 Task: Create a section Fast Flow and in the section, add a milestone Cloud Backup and Recovery Planning in the project XpertTech.
Action: Mouse moved to (73, 414)
Screenshot: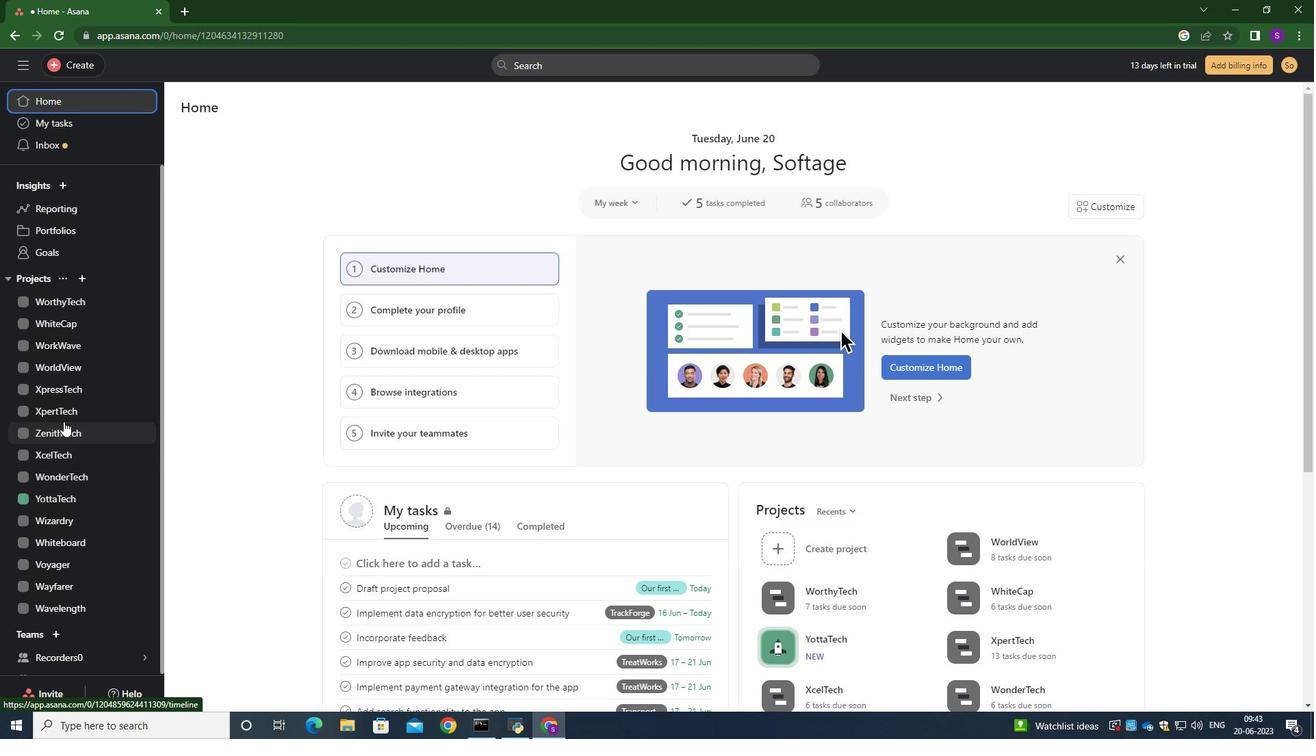 
Action: Mouse pressed left at (73, 414)
Screenshot: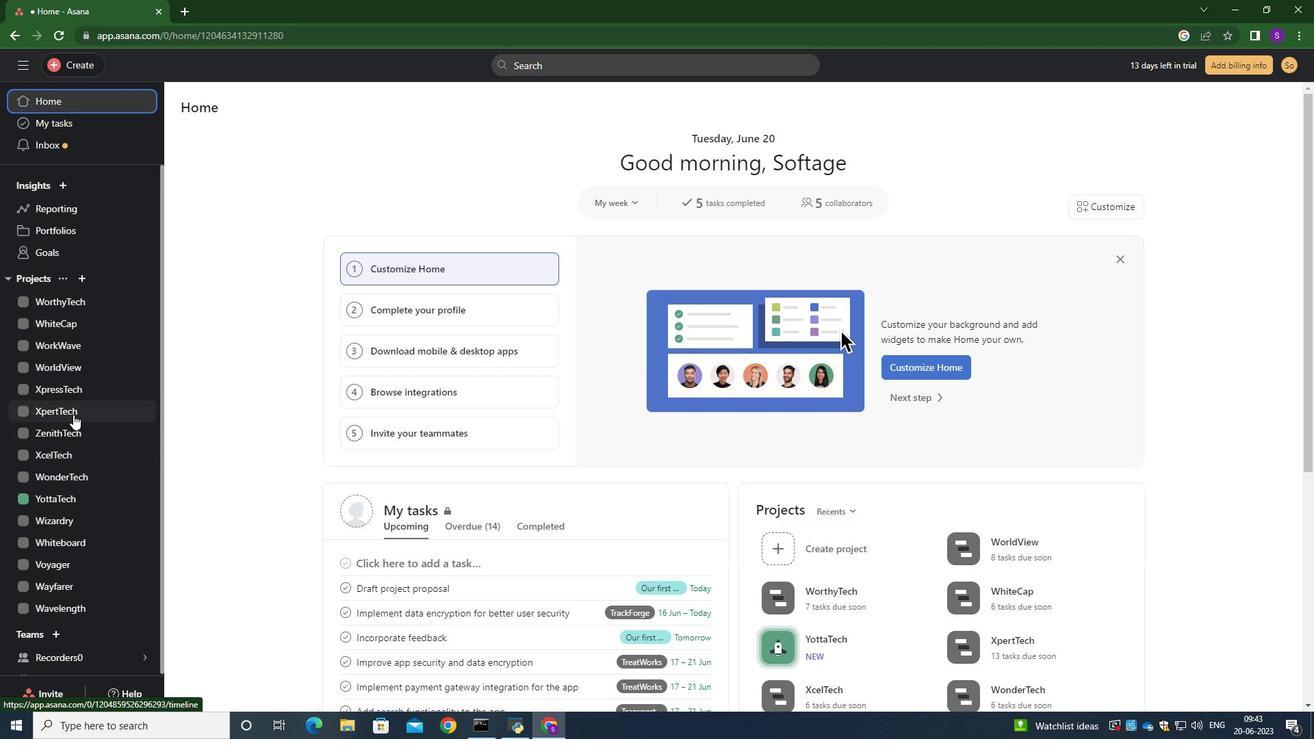 
Action: Mouse moved to (230, 416)
Screenshot: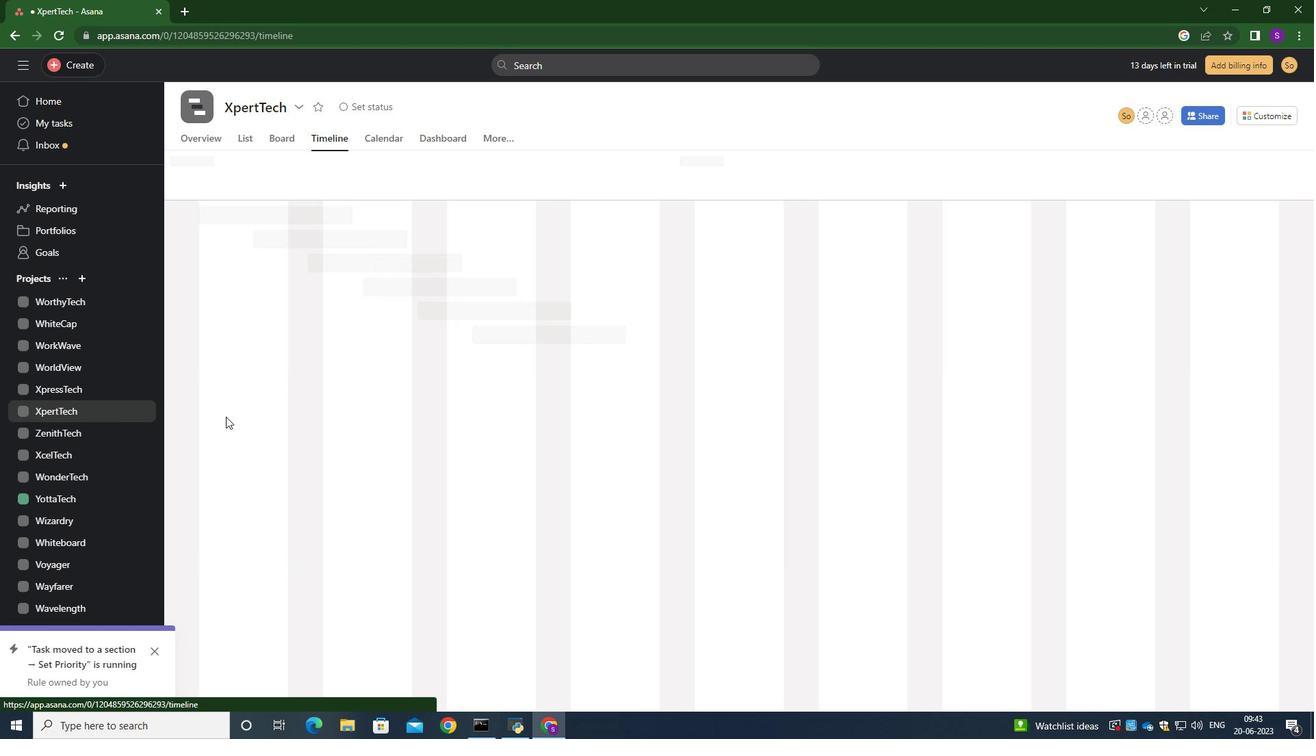 
Action: Mouse scrolled (230, 416) with delta (0, 0)
Screenshot: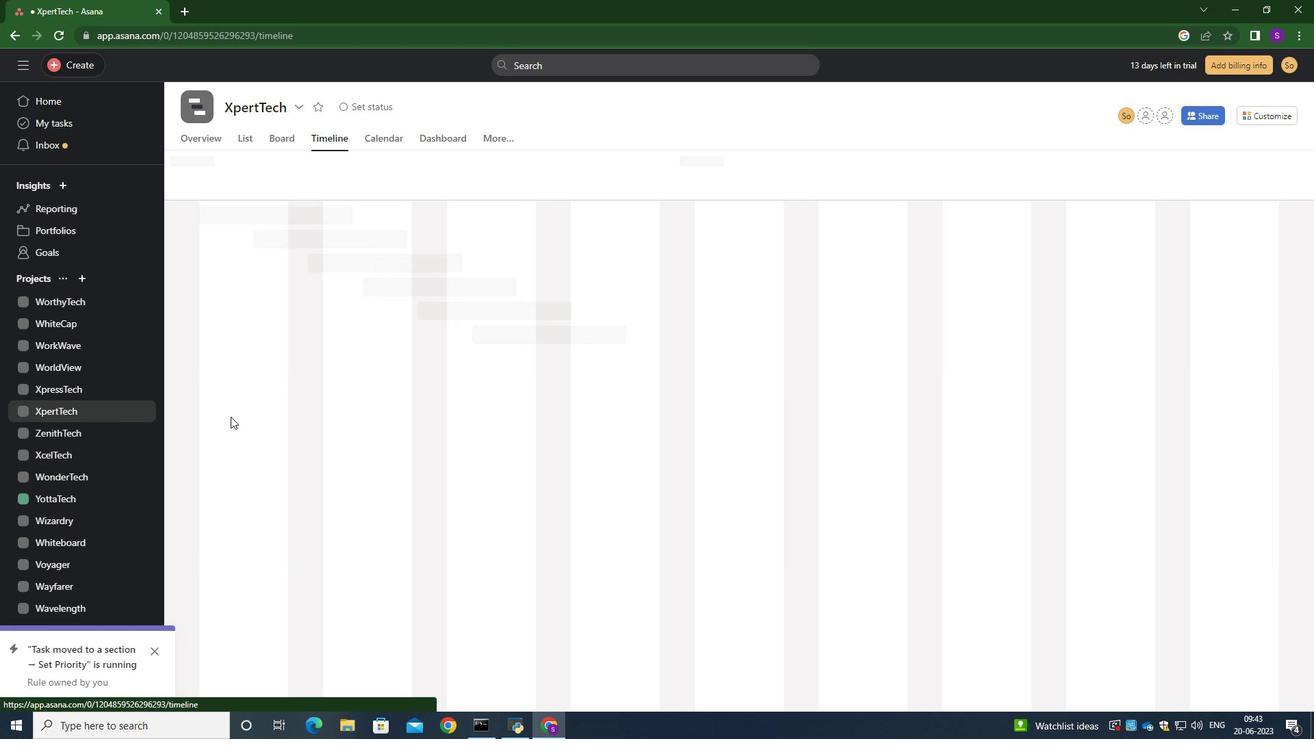
Action: Mouse moved to (292, 559)
Screenshot: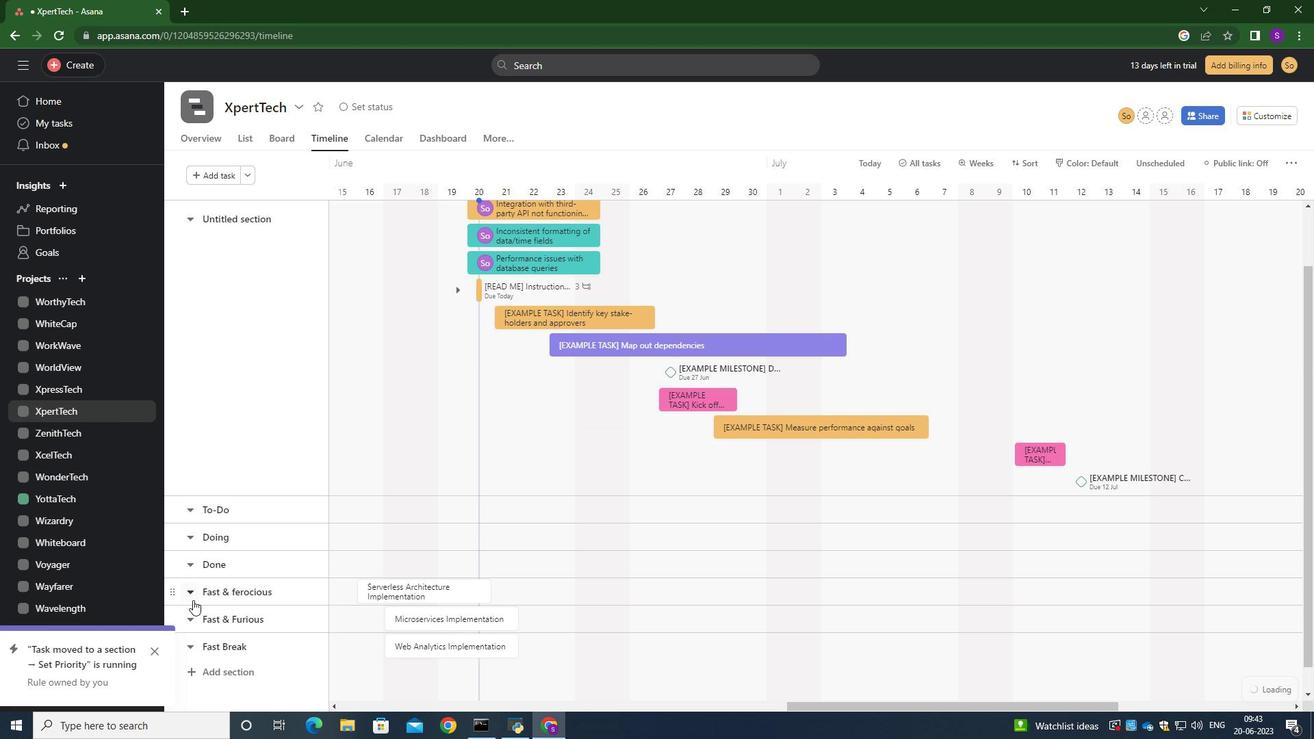 
Action: Mouse scrolled (292, 559) with delta (0, 0)
Screenshot: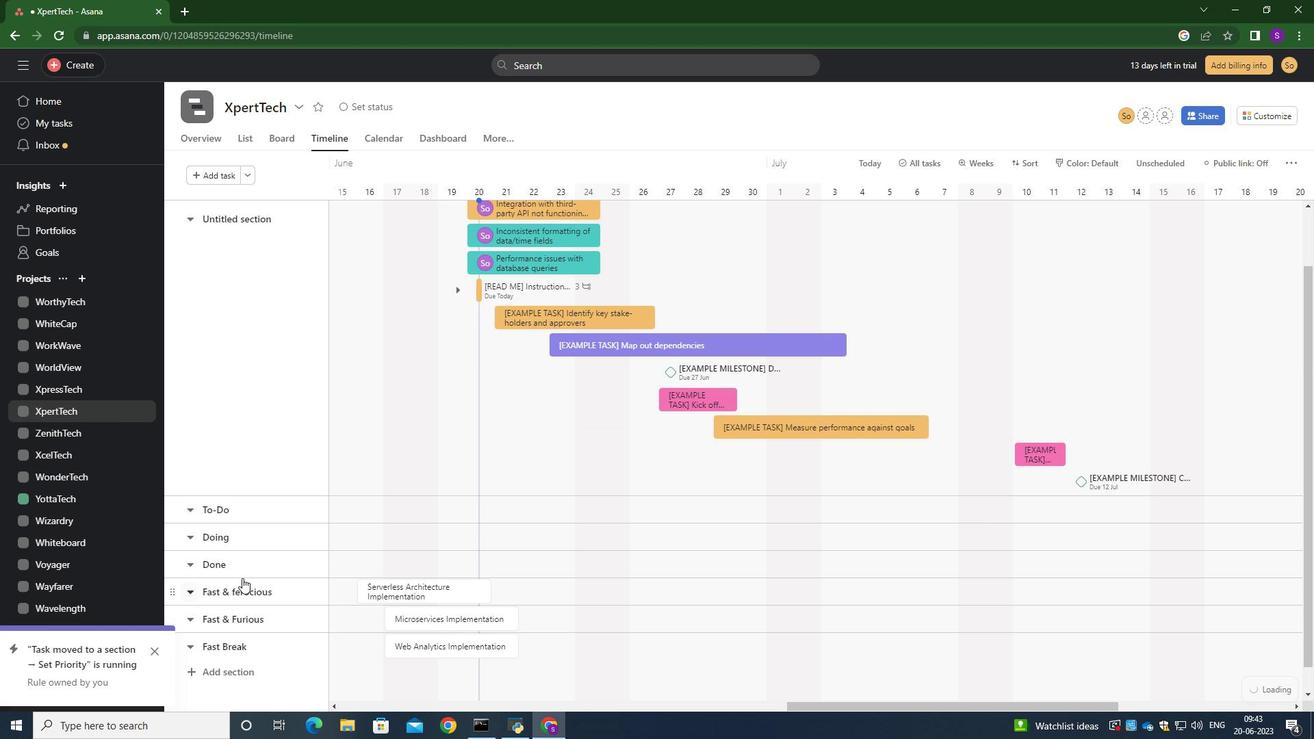 
Action: Mouse scrolled (292, 559) with delta (0, 0)
Screenshot: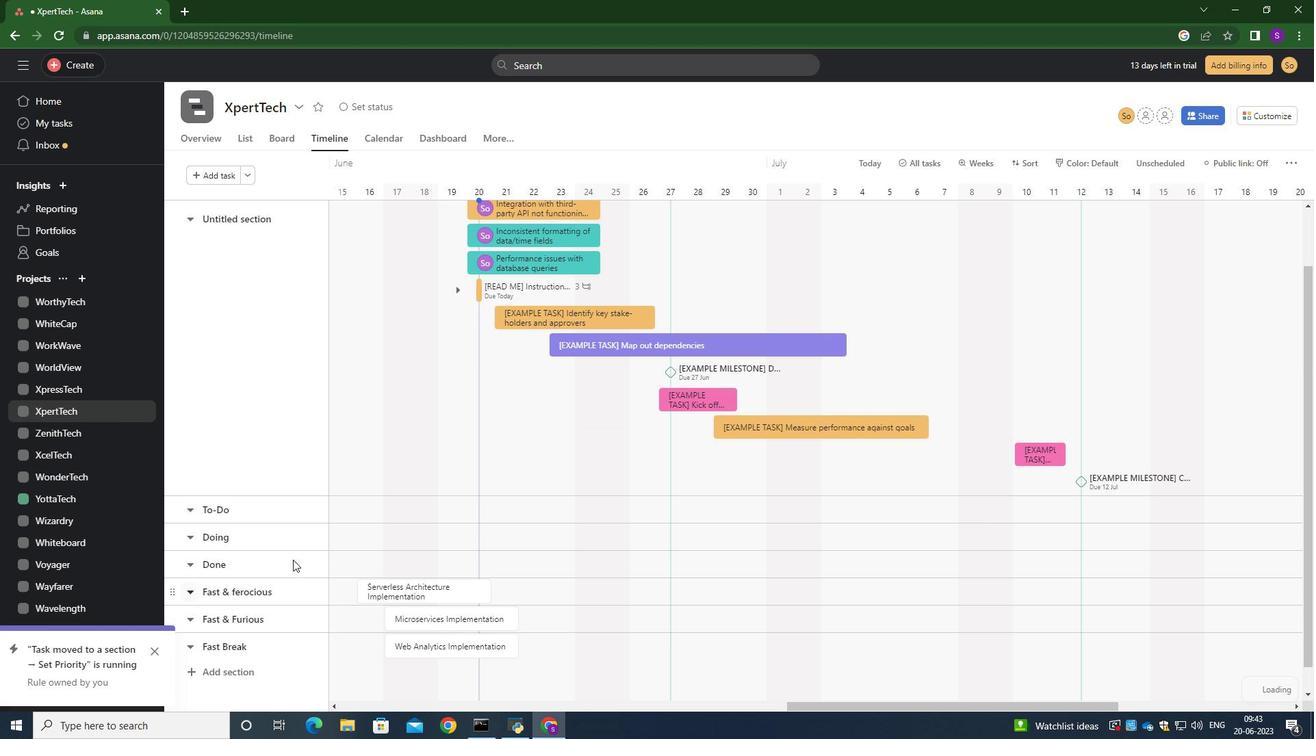 
Action: Mouse scrolled (292, 559) with delta (0, 0)
Screenshot: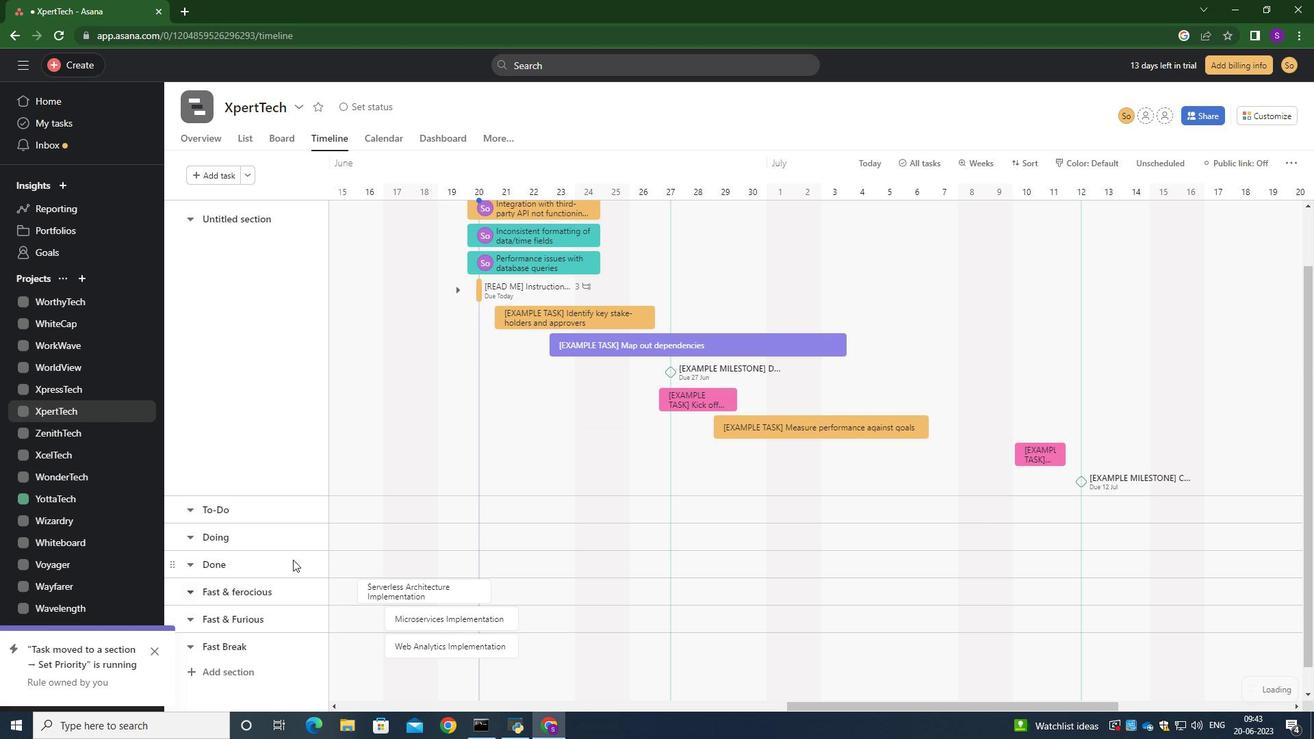 
Action: Mouse moved to (220, 649)
Screenshot: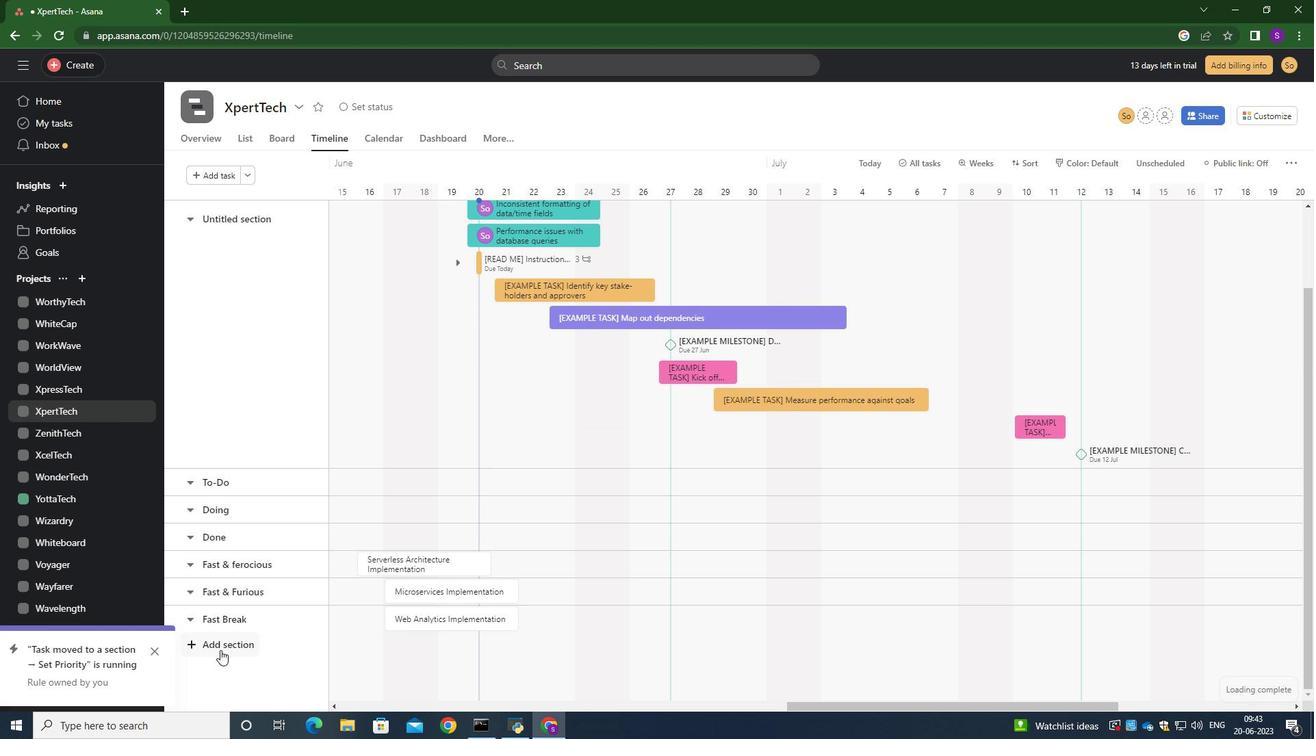 
Action: Mouse pressed left at (220, 649)
Screenshot: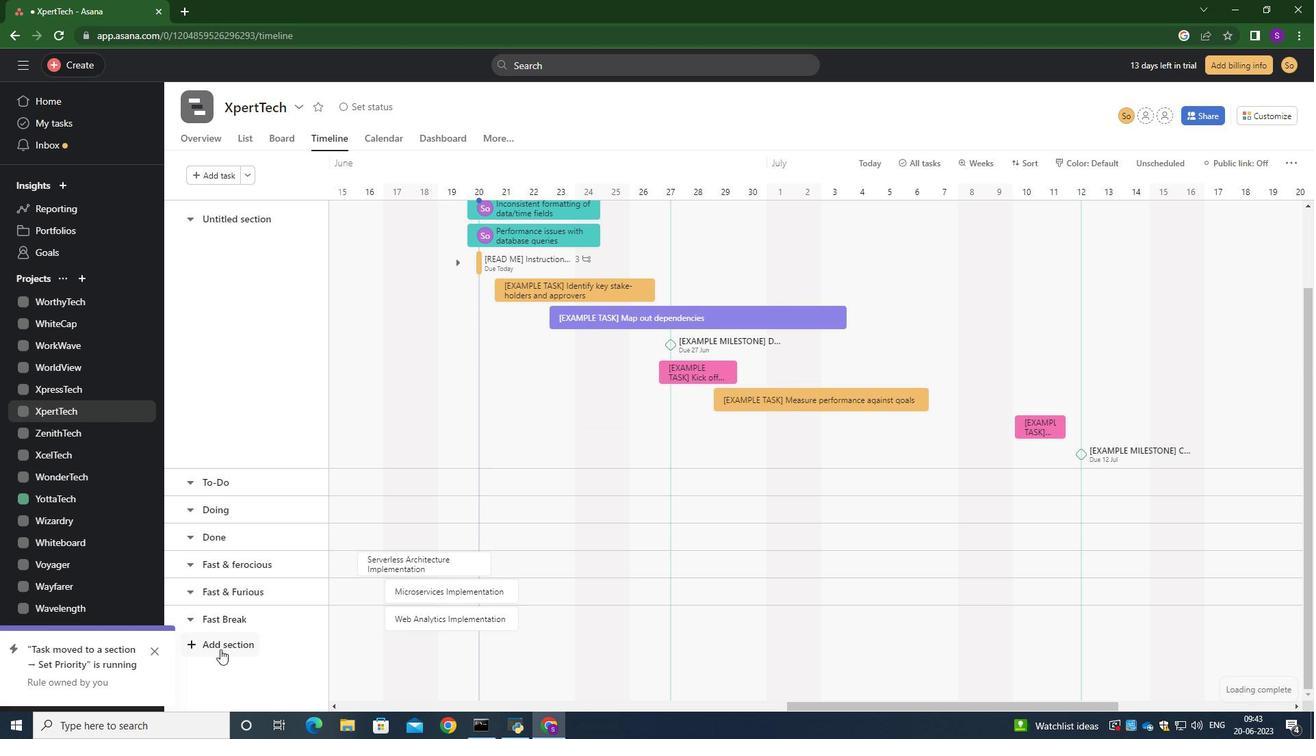 
Action: Mouse moved to (233, 641)
Screenshot: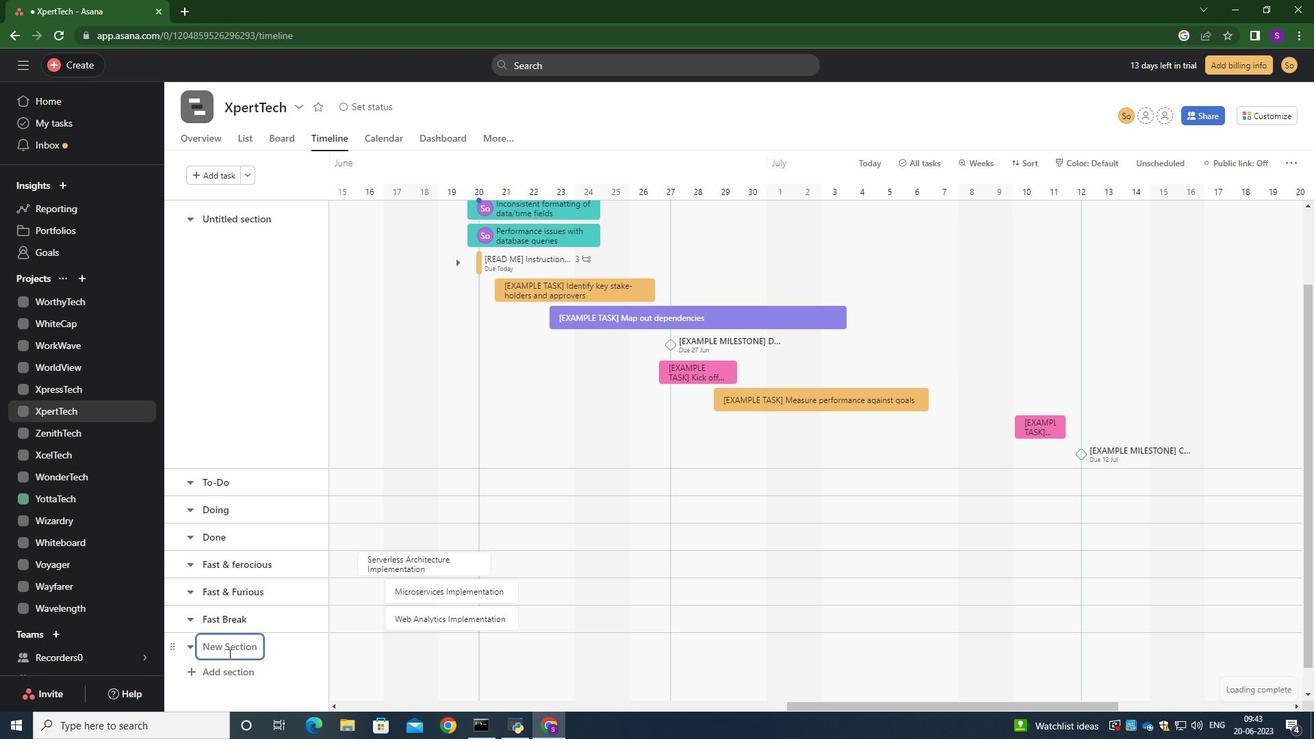 
Action: Mouse pressed left at (233, 641)
Screenshot: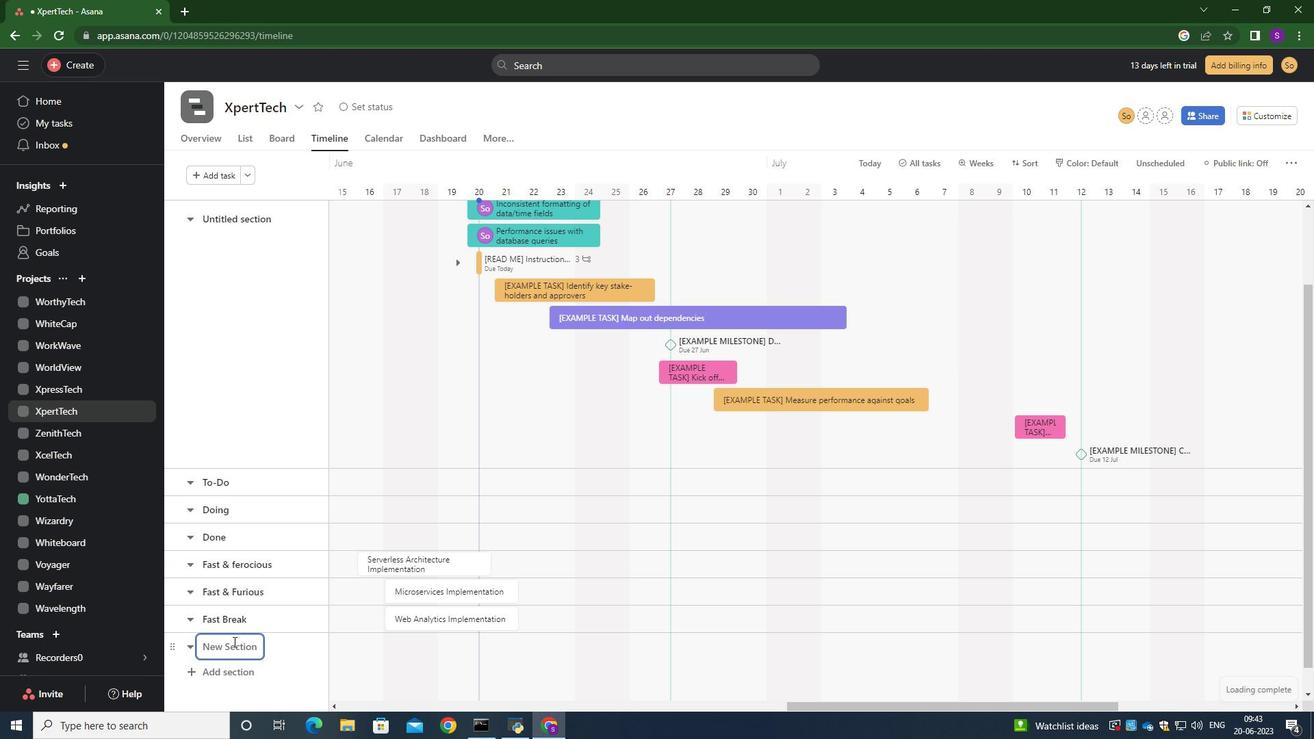 
Action: Key pressed <Key.caps_lock>F<Key.caps_lock>ast<Key.space><Key.caps_lock>G<Key.caps_lock>low<Key.space><Key.enter>
Screenshot: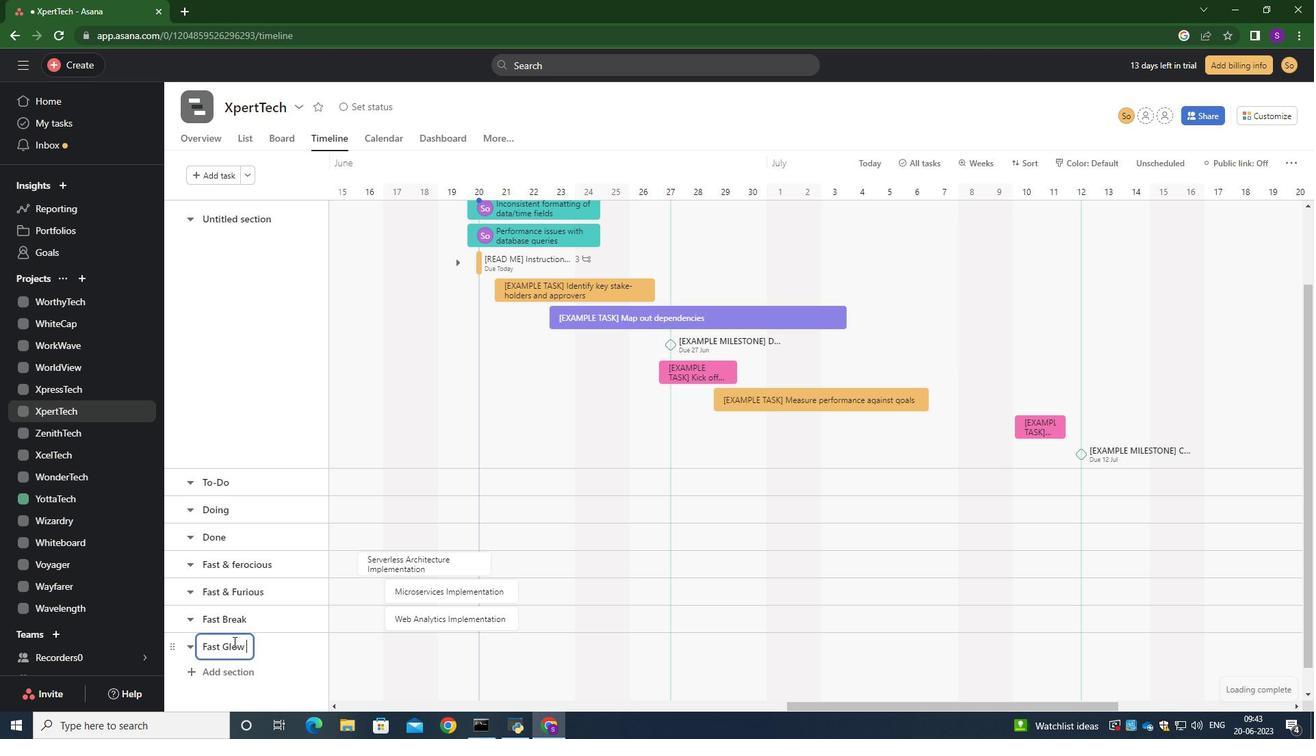 
Action: Mouse moved to (377, 651)
Screenshot: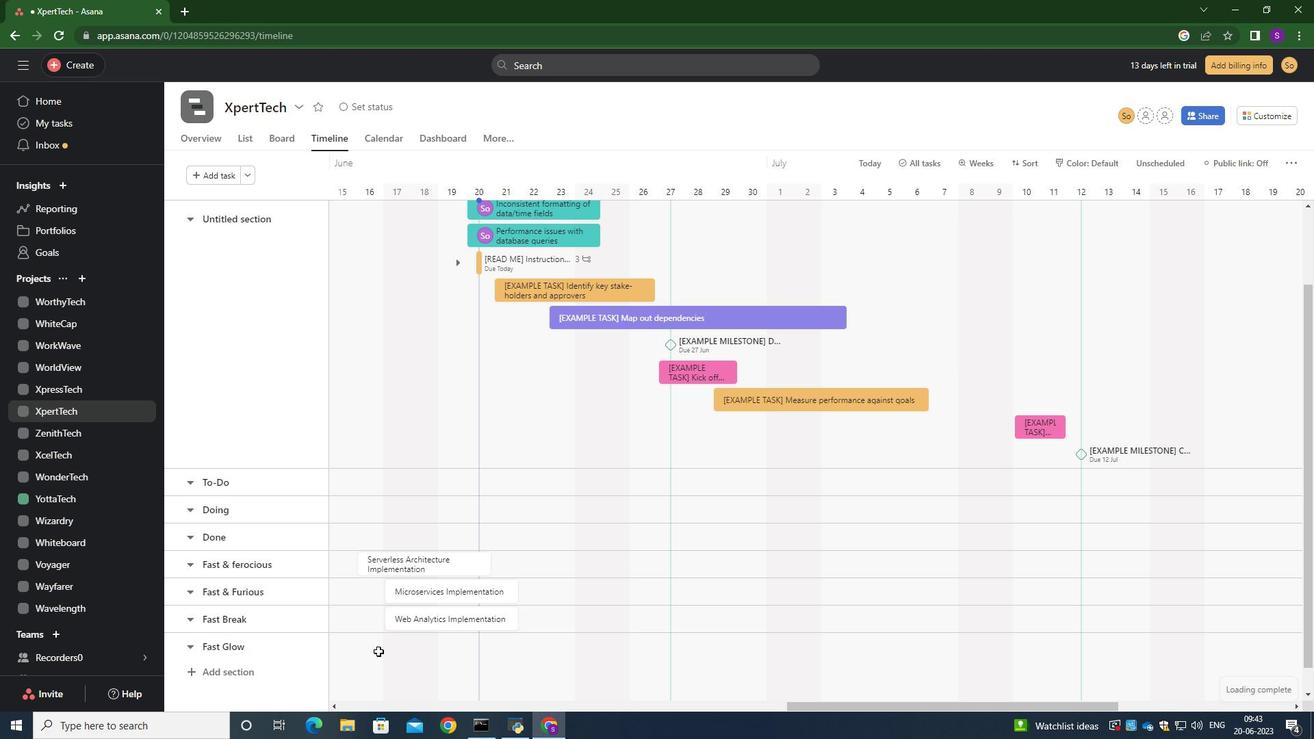 
Action: Mouse pressed left at (377, 651)
Screenshot: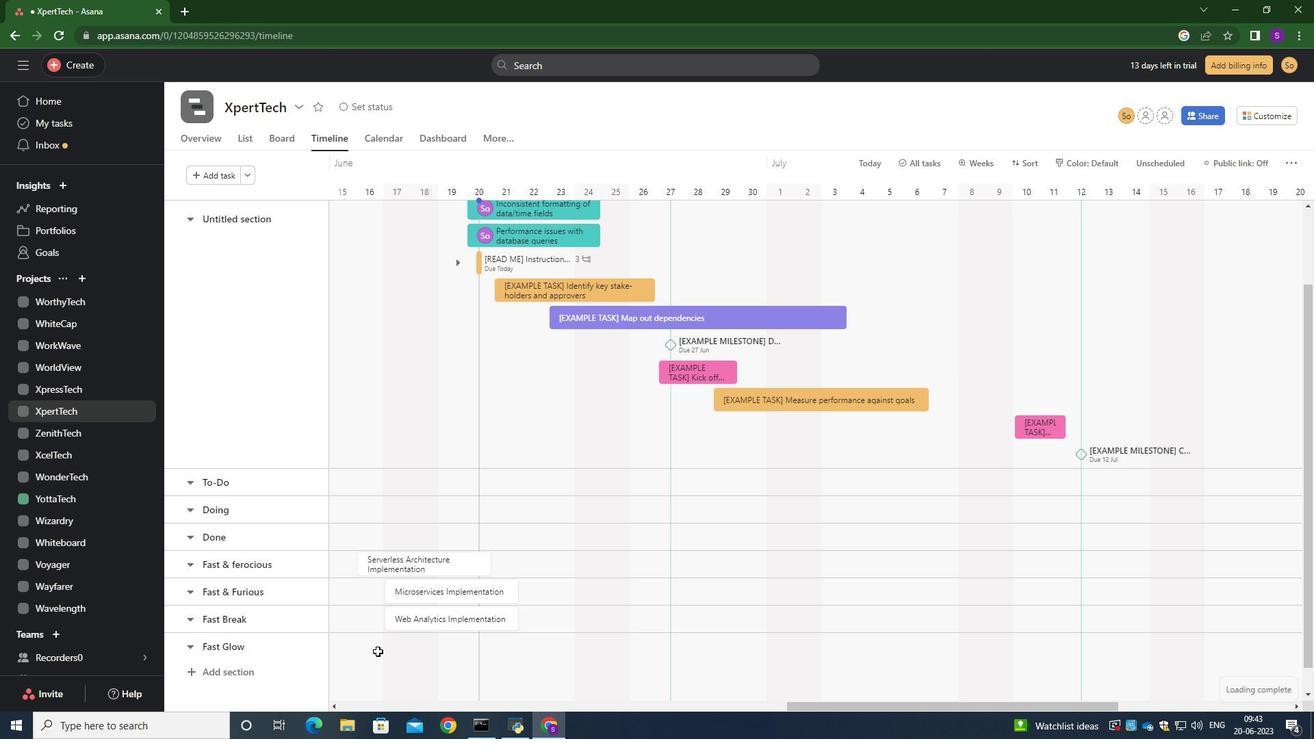 
Action: Mouse moved to (377, 651)
Screenshot: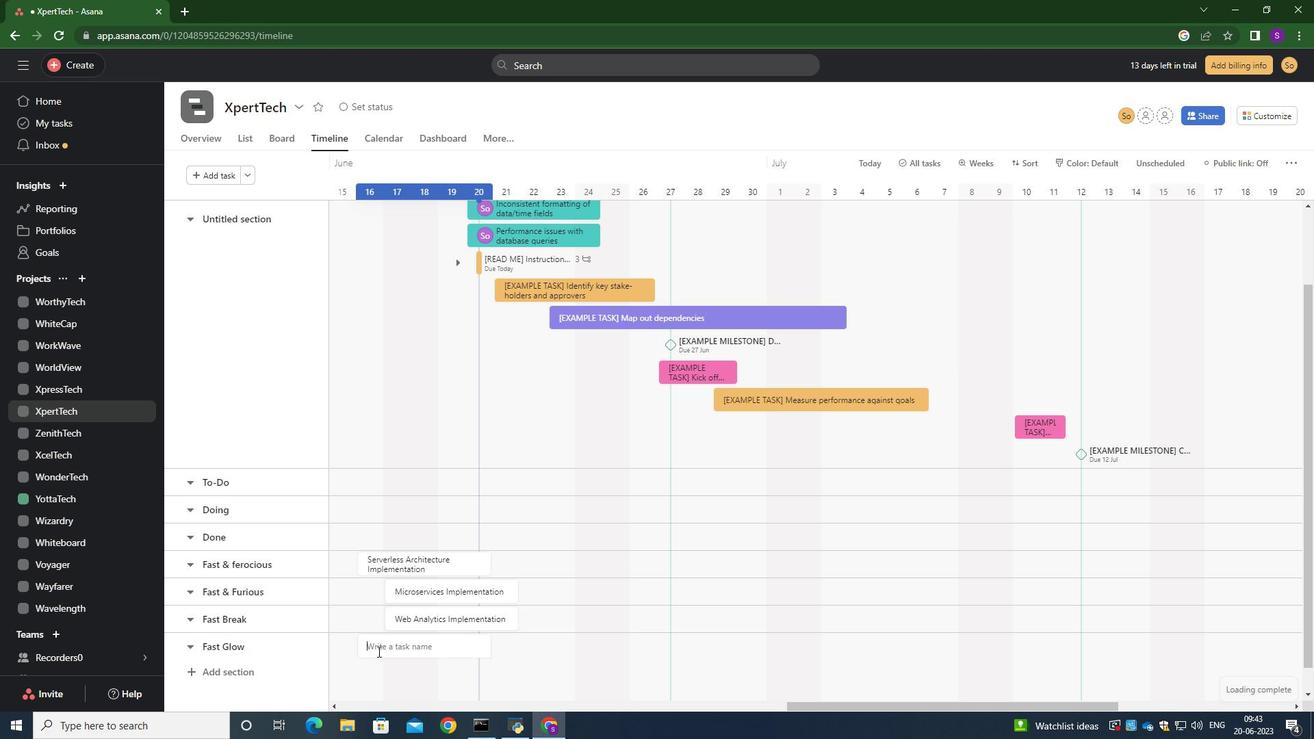
Action: Key pressed <Key.caps_lock>C<Key.caps_lock>lous<Key.space><Key.backspace><Key.backspace>d<Key.space><Key.caps_lock>B<Key.caps_lock>ackup<Key.space>and<Key.space><Key.caps_lock>R<Key.caps_lock>ecovery<Key.space><Key.caps_lock>P<Key.caps_lock>lanning<Key.enter>
Screenshot: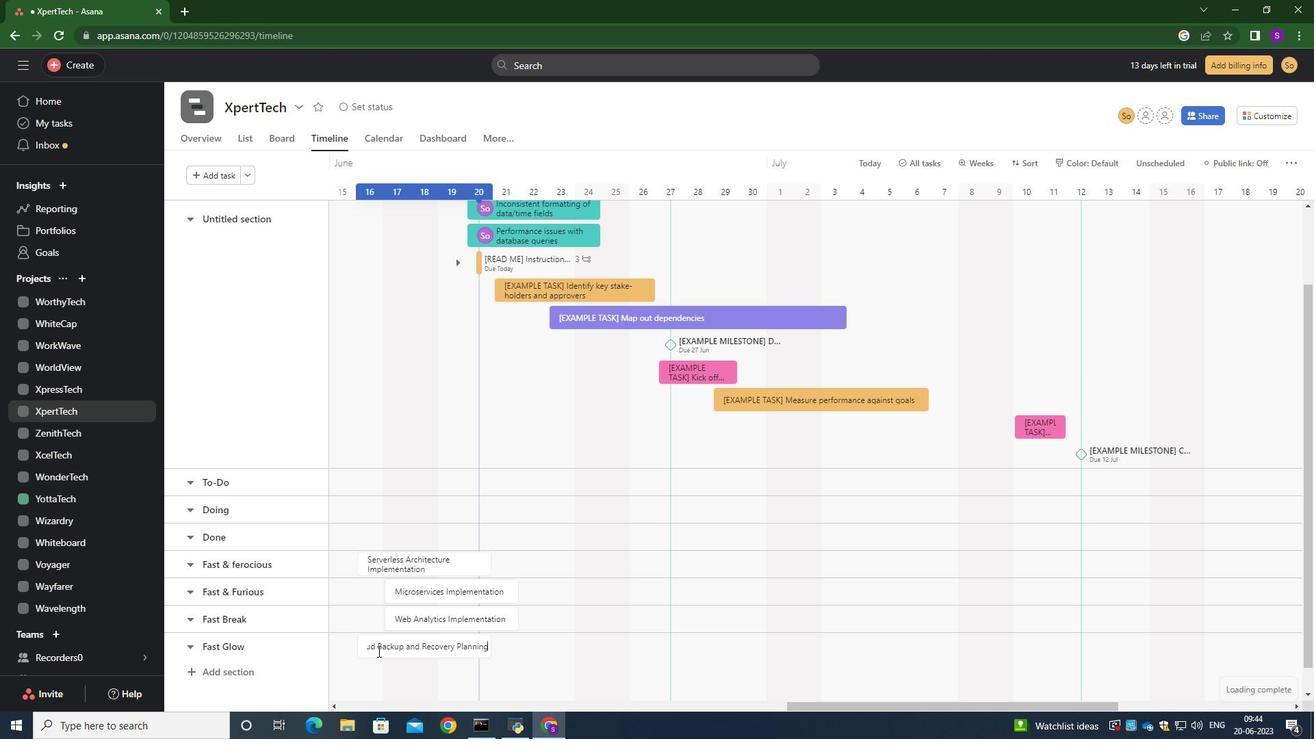 
Action: Mouse moved to (407, 683)
Screenshot: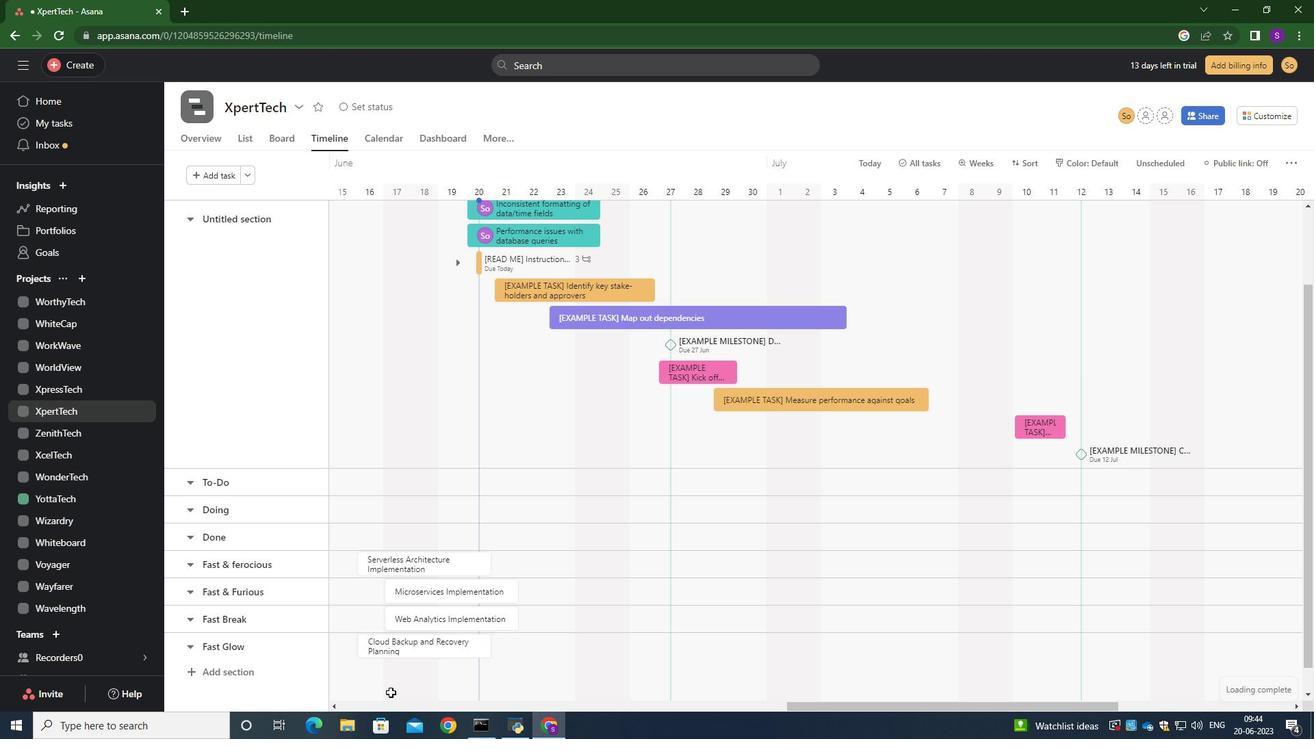 
